 Task: Change Control To Option
Action: Mouse moved to (41, 2)
Screenshot: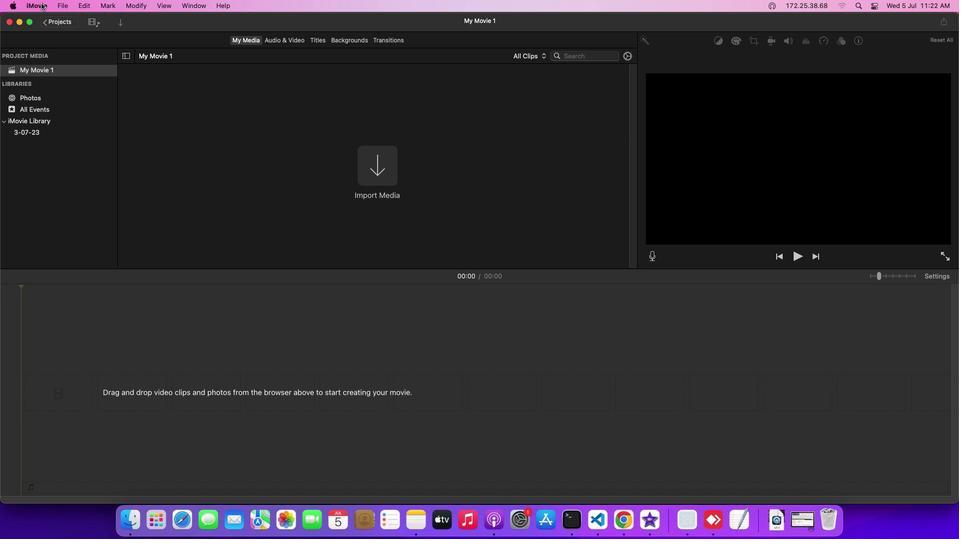 
Action: Mouse pressed left at (41, 2)
Screenshot: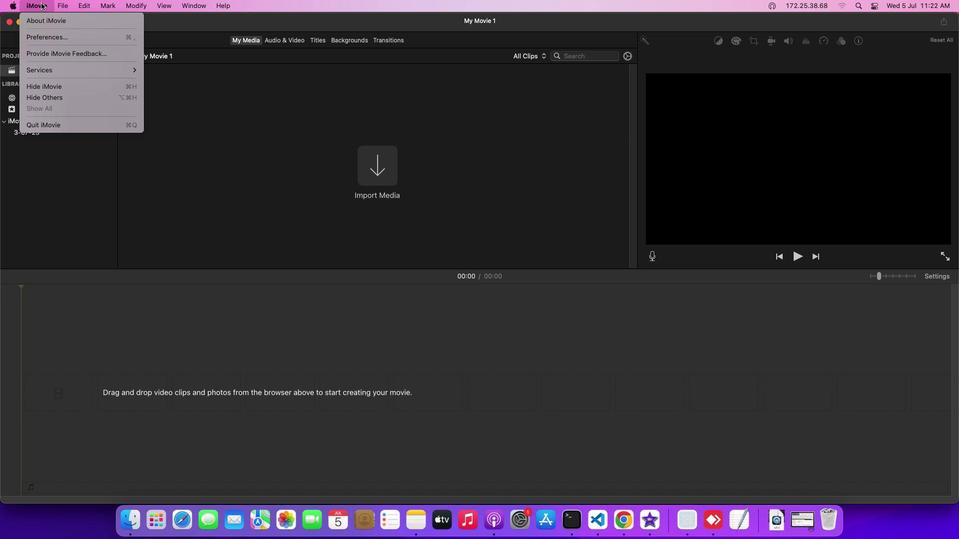 
Action: Mouse moved to (49, 67)
Screenshot: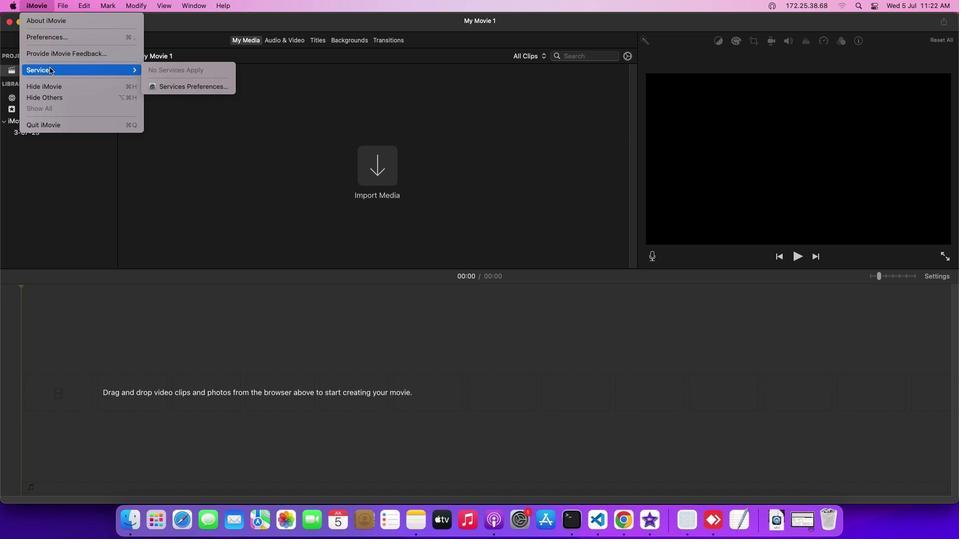 
Action: Mouse pressed left at (49, 67)
Screenshot: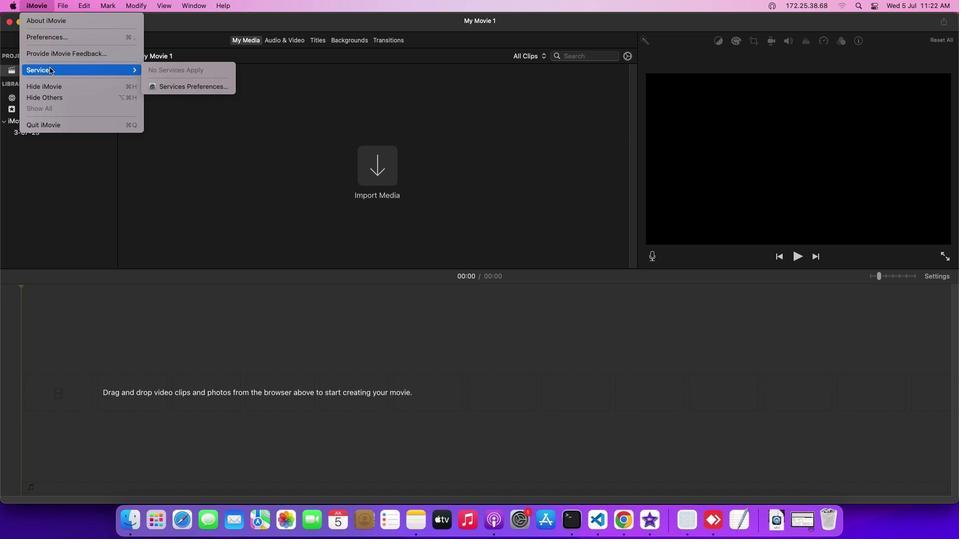 
Action: Mouse moved to (172, 82)
Screenshot: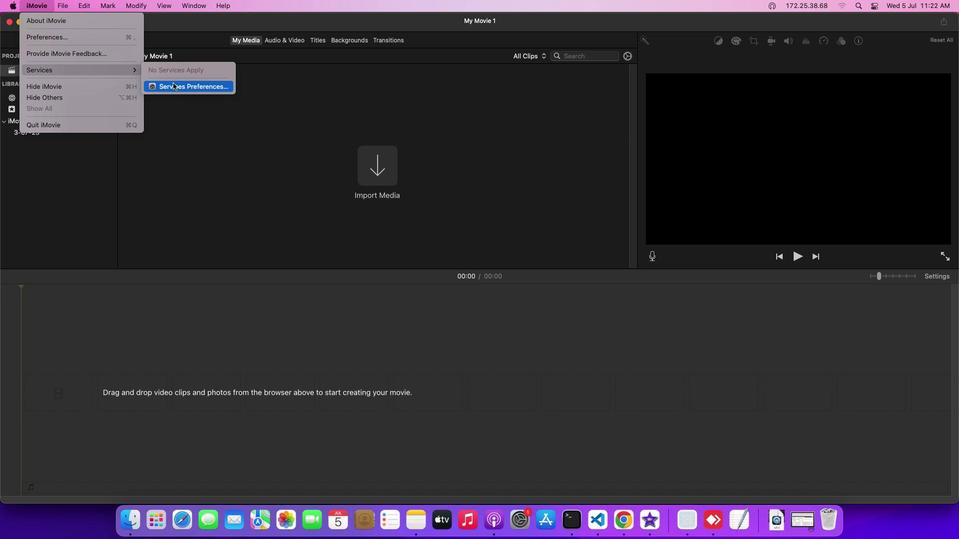 
Action: Mouse pressed left at (172, 82)
Screenshot: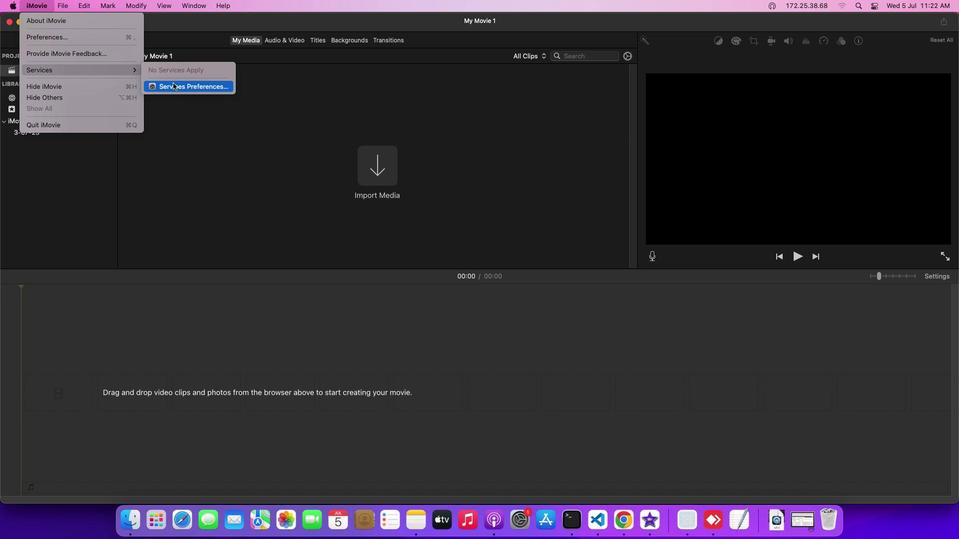 
Action: Mouse moved to (470, 149)
Screenshot: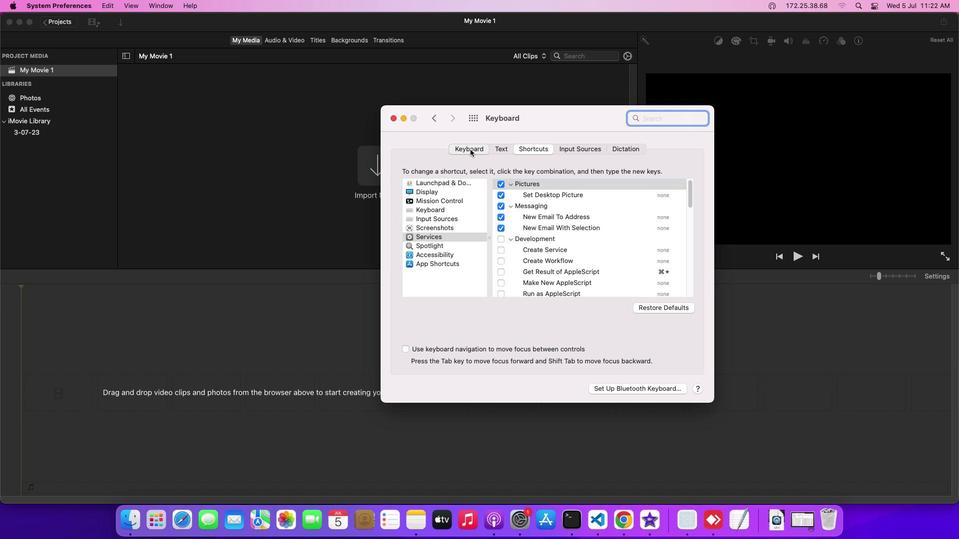 
Action: Mouse pressed left at (470, 149)
Screenshot: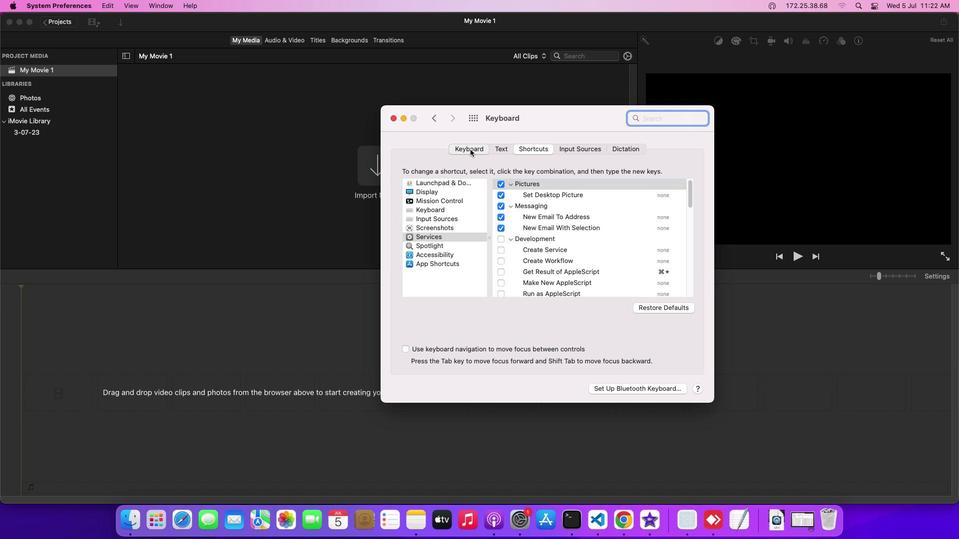 
Action: Mouse moved to (684, 359)
Screenshot: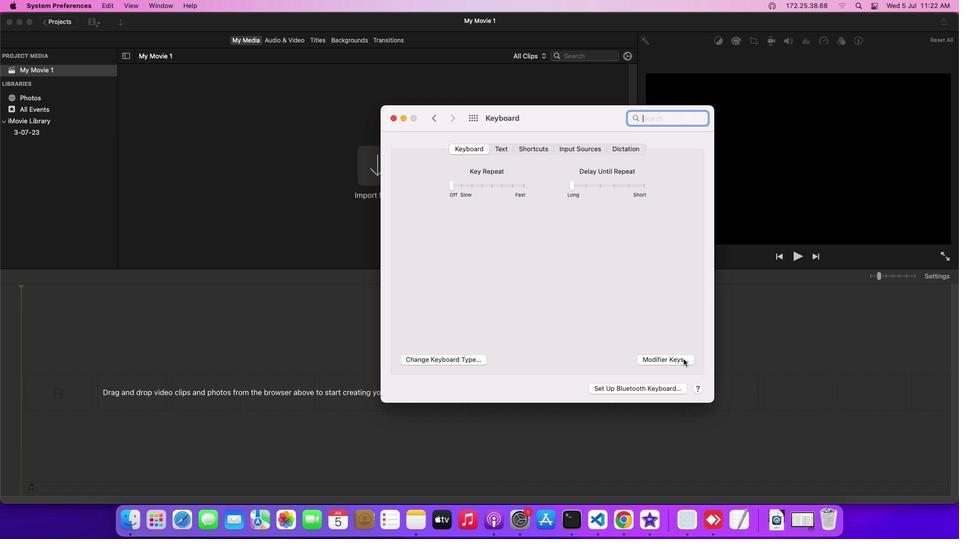 
Action: Mouse pressed left at (684, 359)
Screenshot: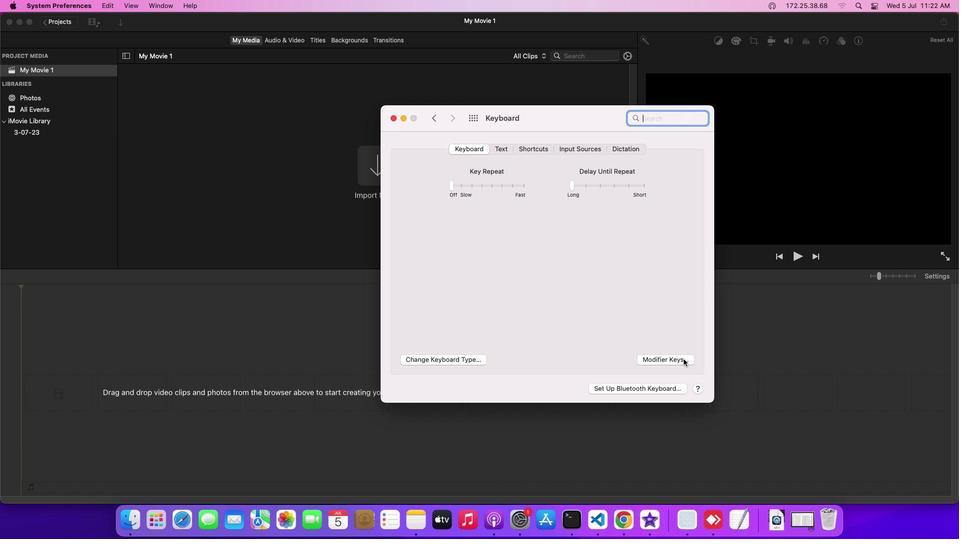 
Action: Mouse moved to (600, 237)
Screenshot: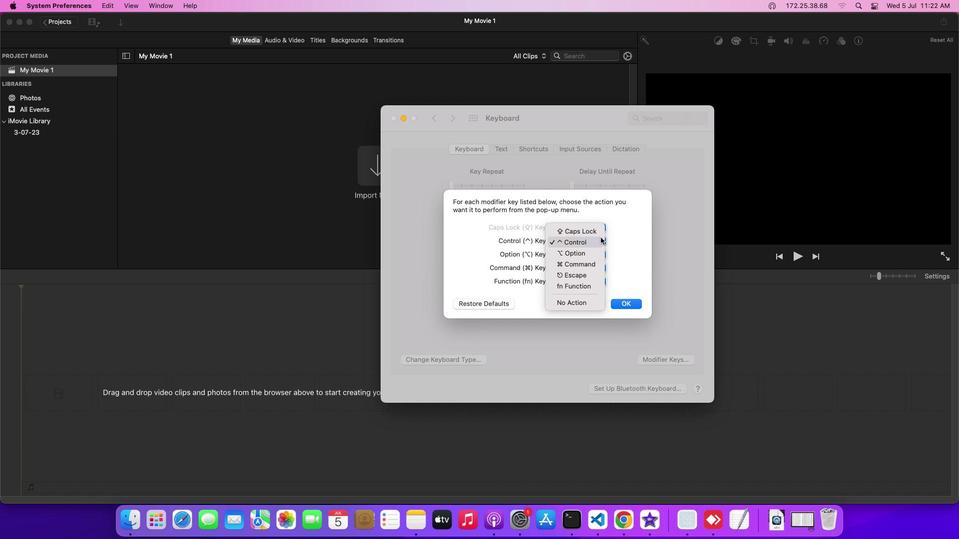 
Action: Mouse pressed left at (600, 237)
Screenshot: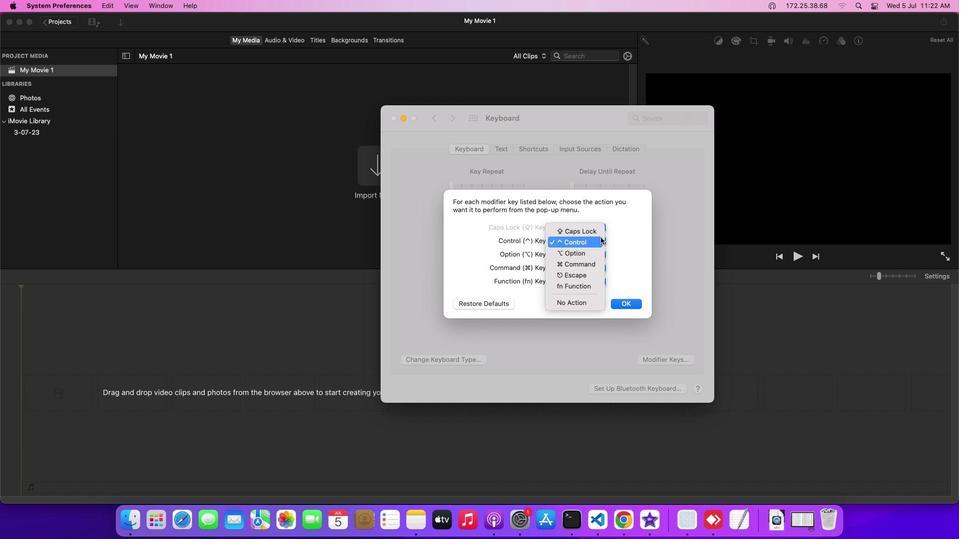 
Action: Mouse moved to (596, 250)
Screenshot: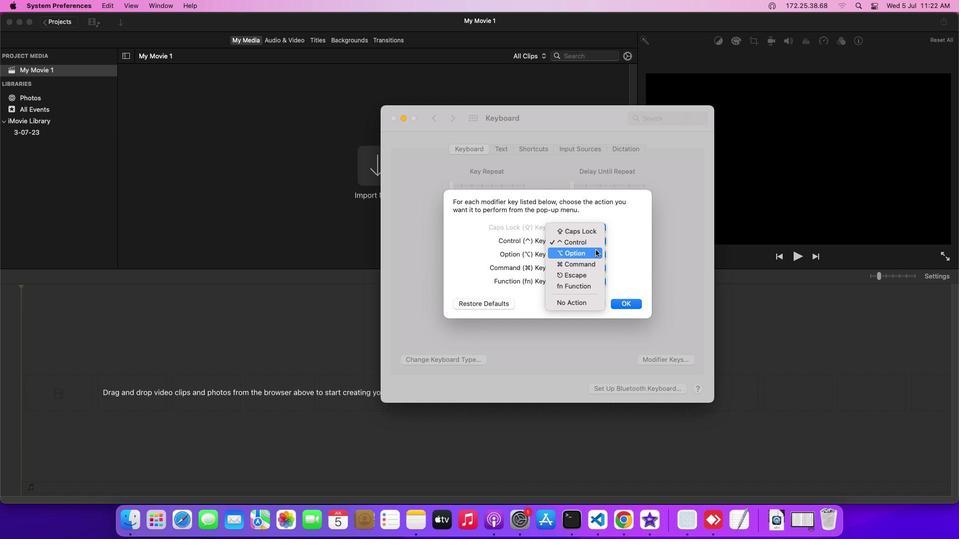 
Action: Mouse pressed left at (596, 250)
Screenshot: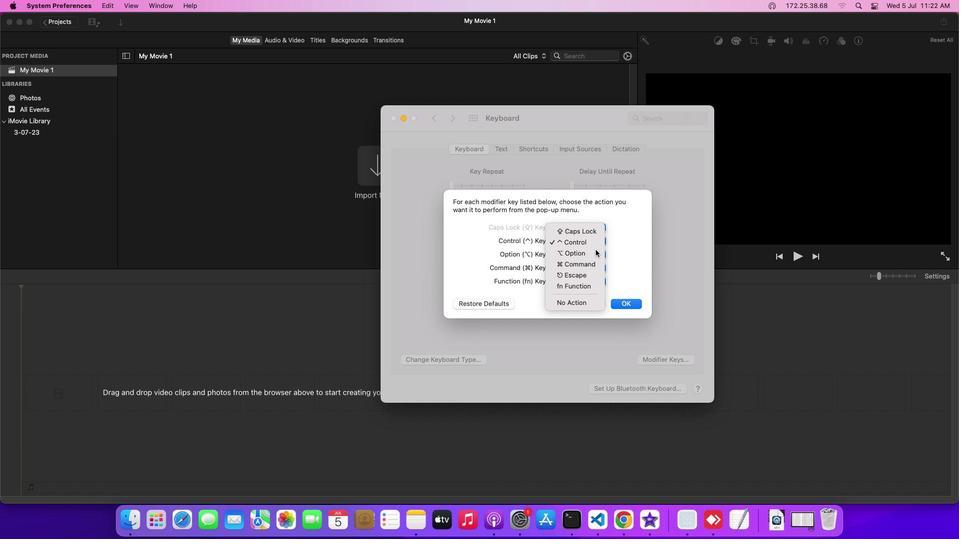 
Action: Mouse moved to (618, 304)
Screenshot: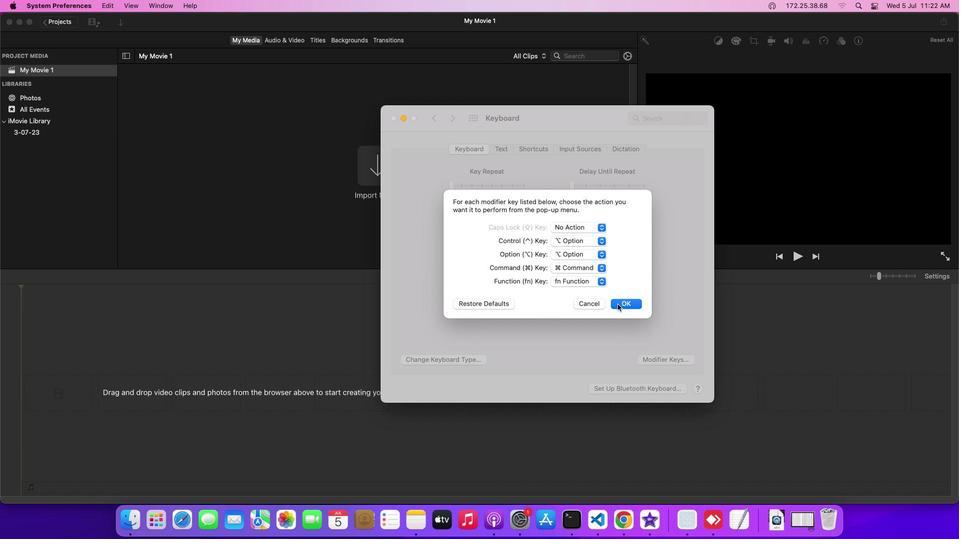 
Action: Mouse pressed left at (618, 304)
Screenshot: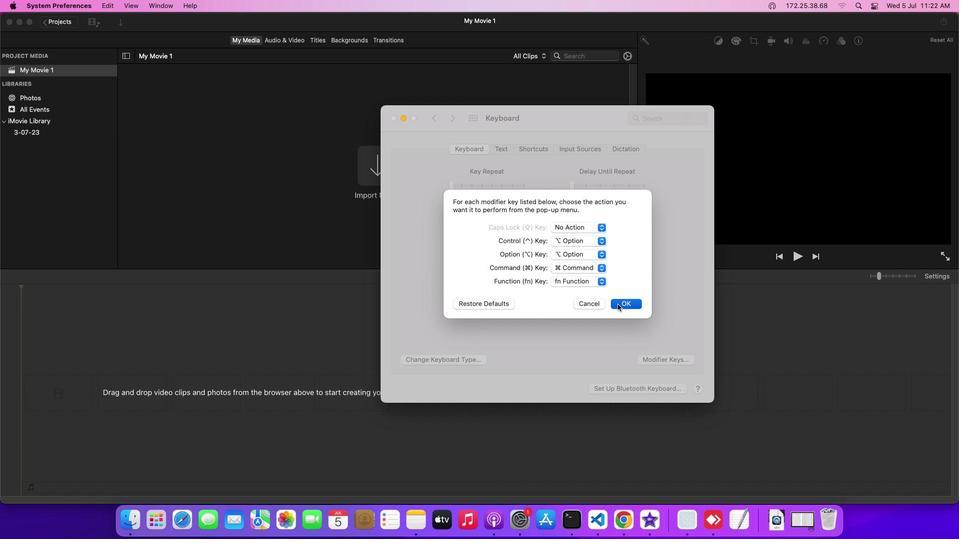 
